 Task: Look for organic products only.
Action: Mouse moved to (27, 154)
Screenshot: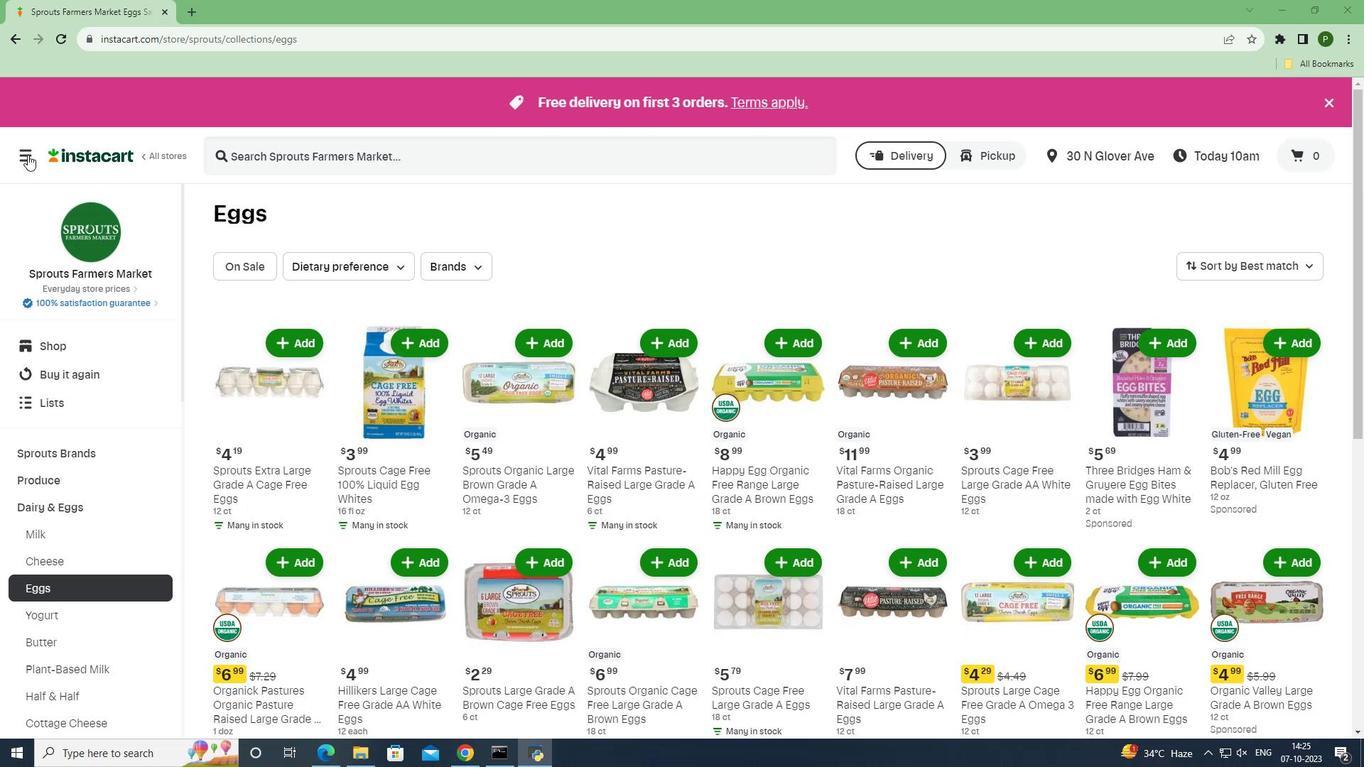 
Action: Mouse pressed left at (27, 154)
Screenshot: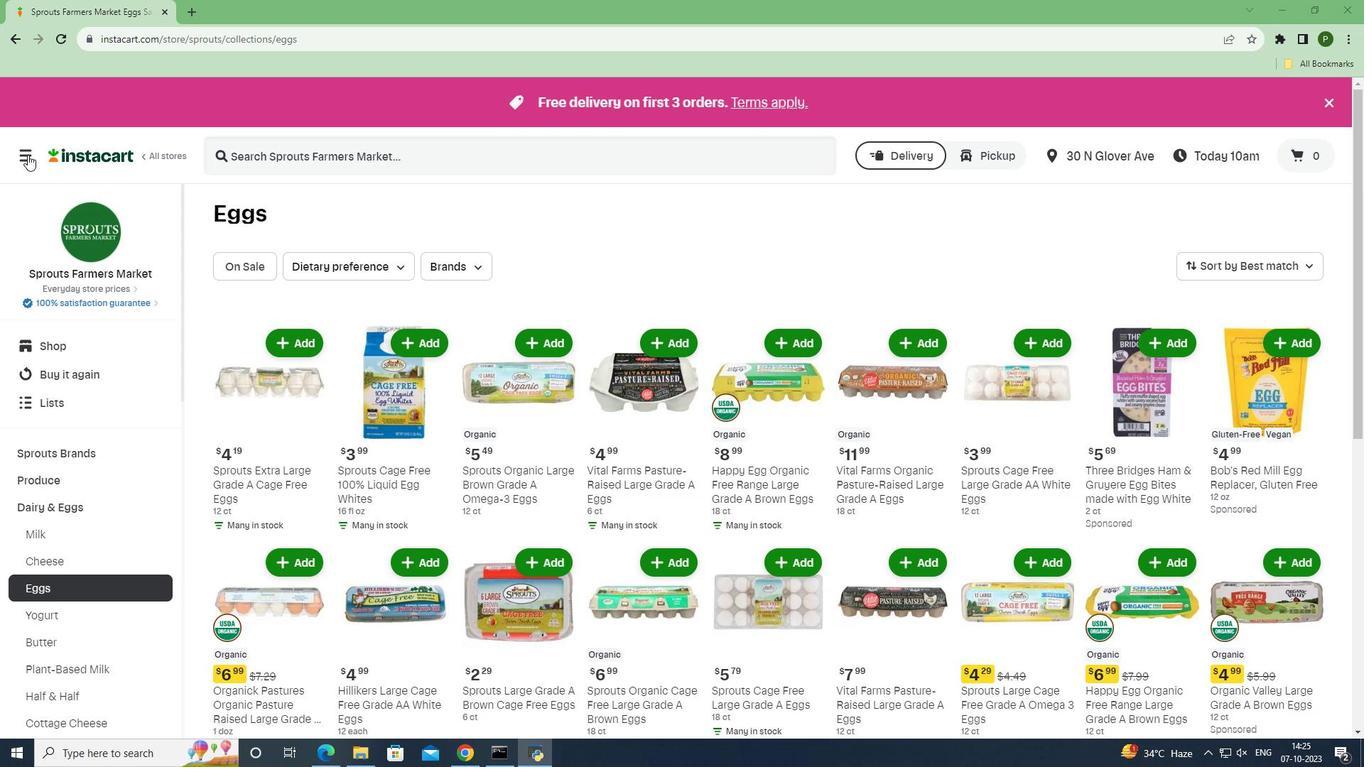
Action: Mouse moved to (37, 369)
Screenshot: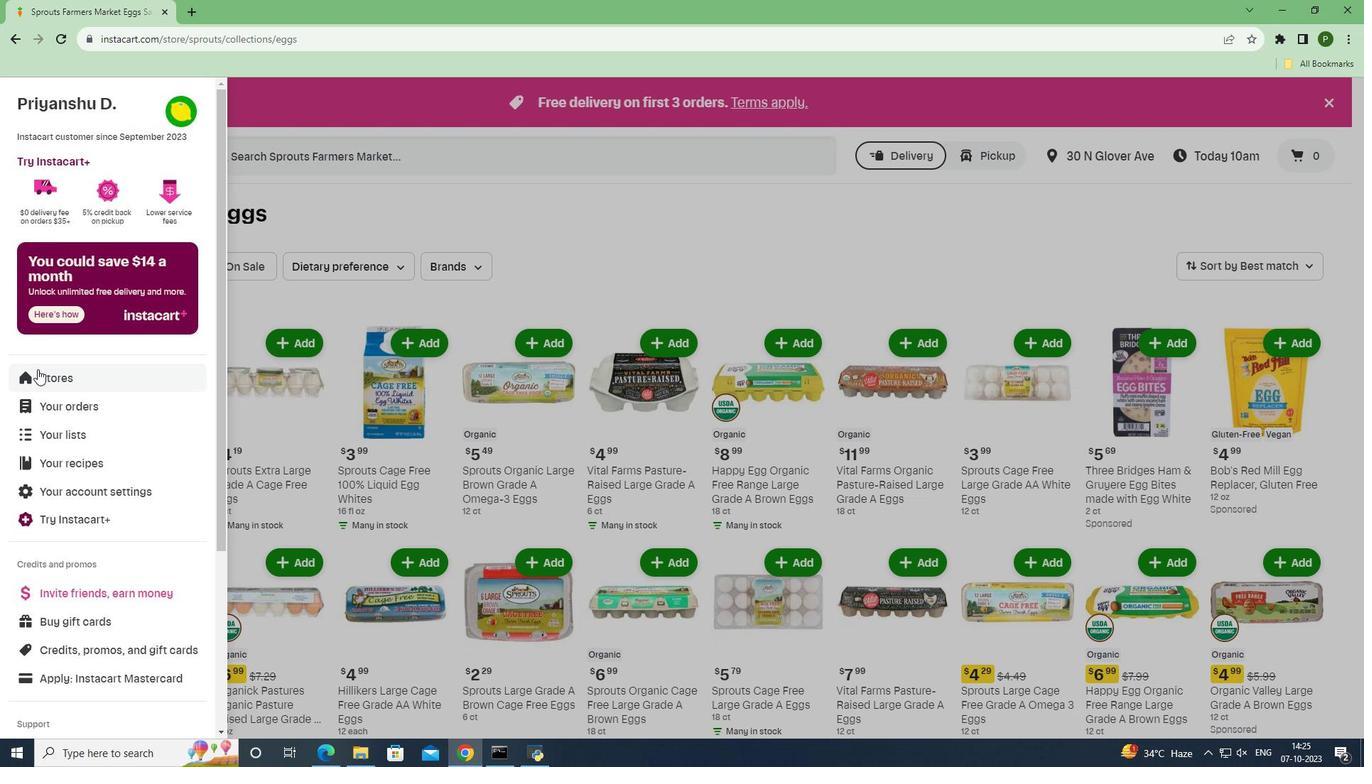 
Action: Mouse pressed left at (37, 369)
Screenshot: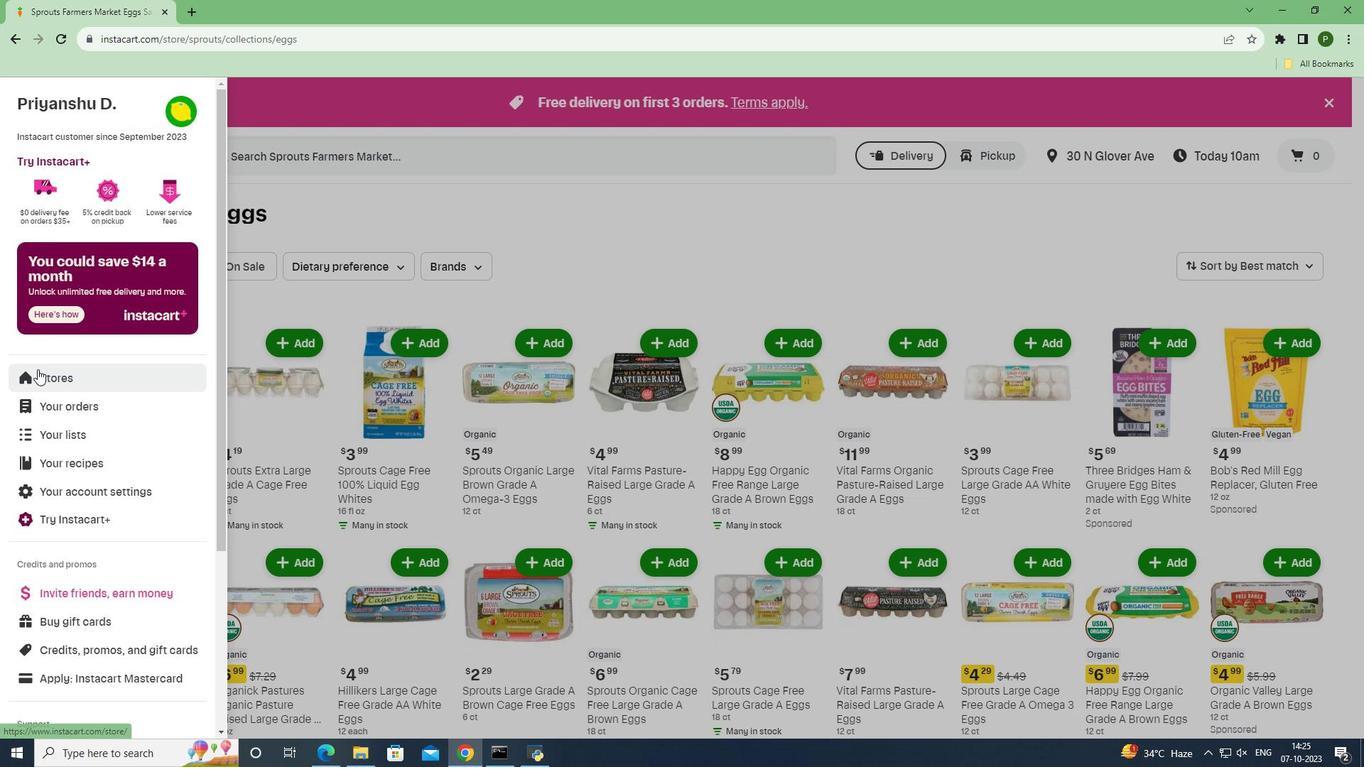
Action: Mouse moved to (316, 159)
Screenshot: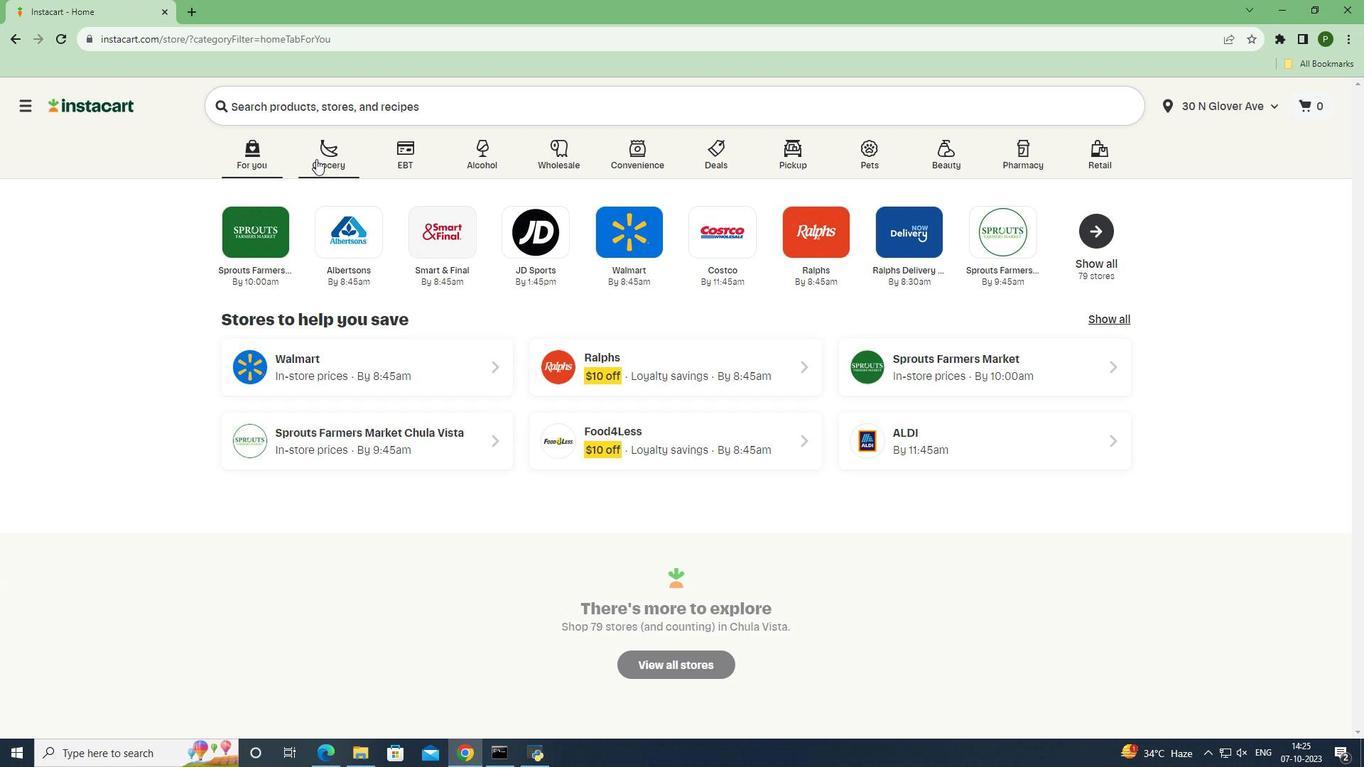 
Action: Mouse pressed left at (316, 159)
Screenshot: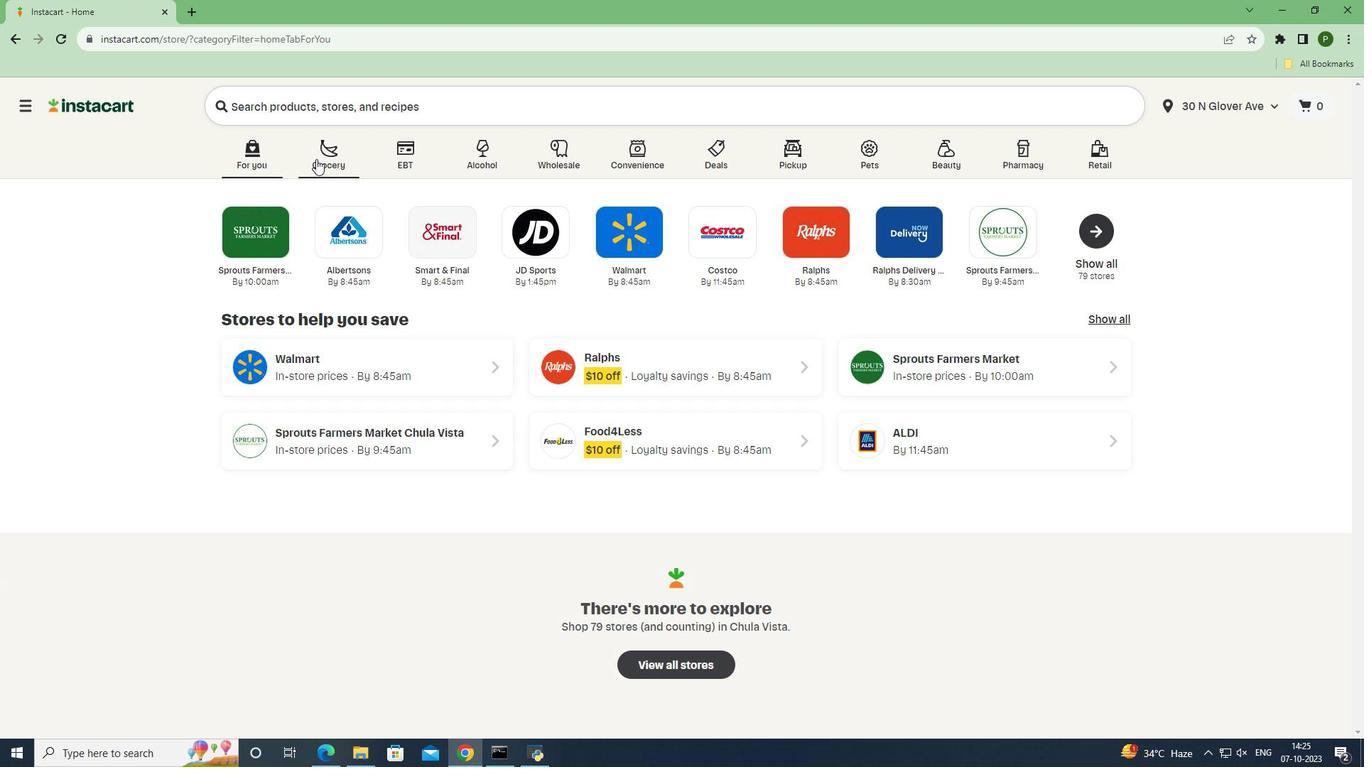 
Action: Mouse moved to (568, 332)
Screenshot: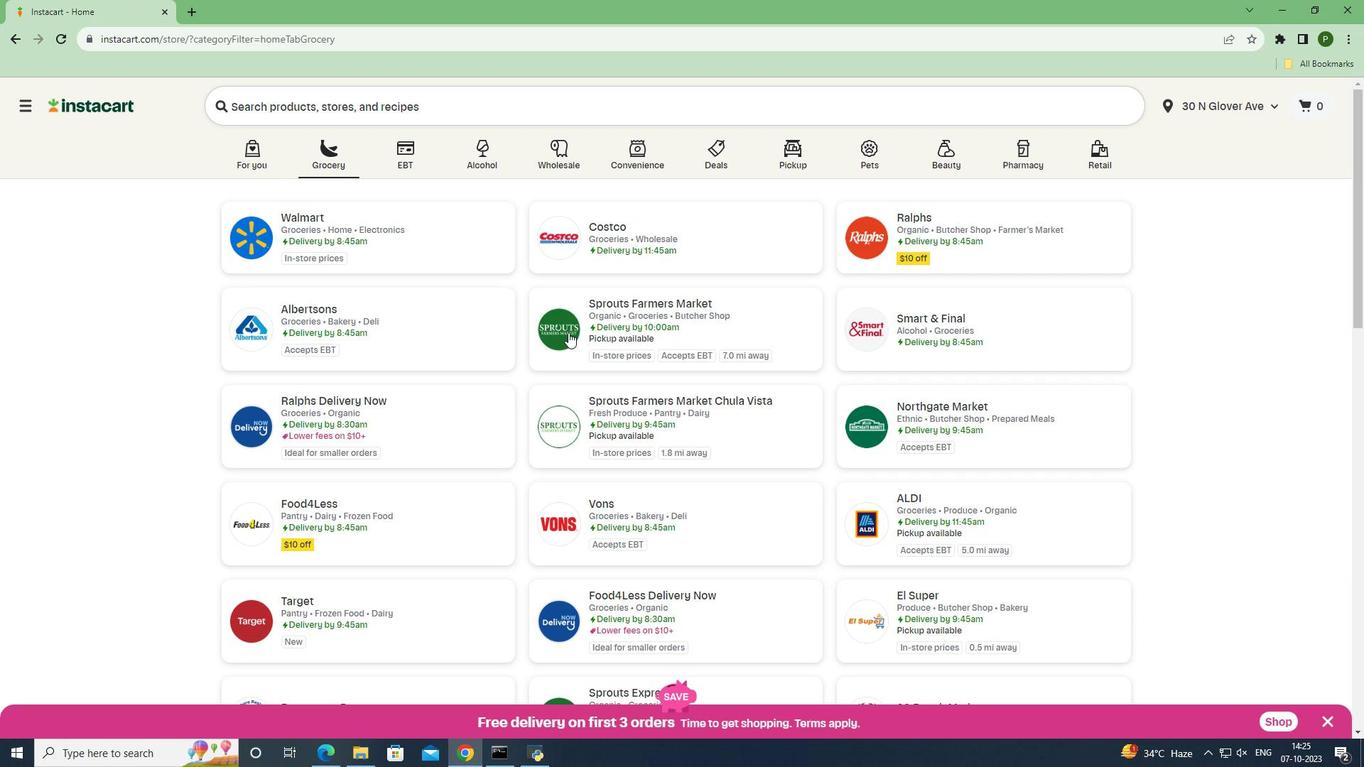 
Action: Mouse pressed left at (568, 332)
Screenshot: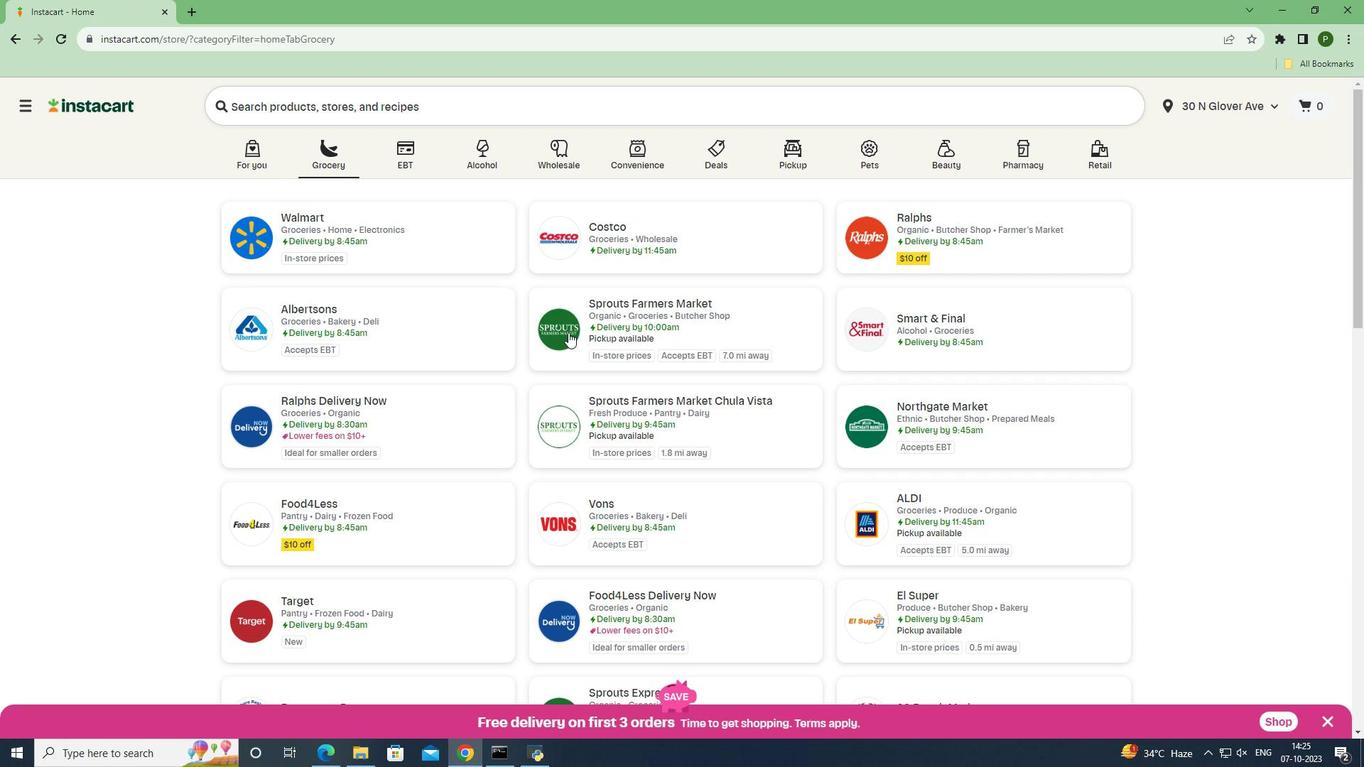 
Action: Mouse moved to (121, 508)
Screenshot: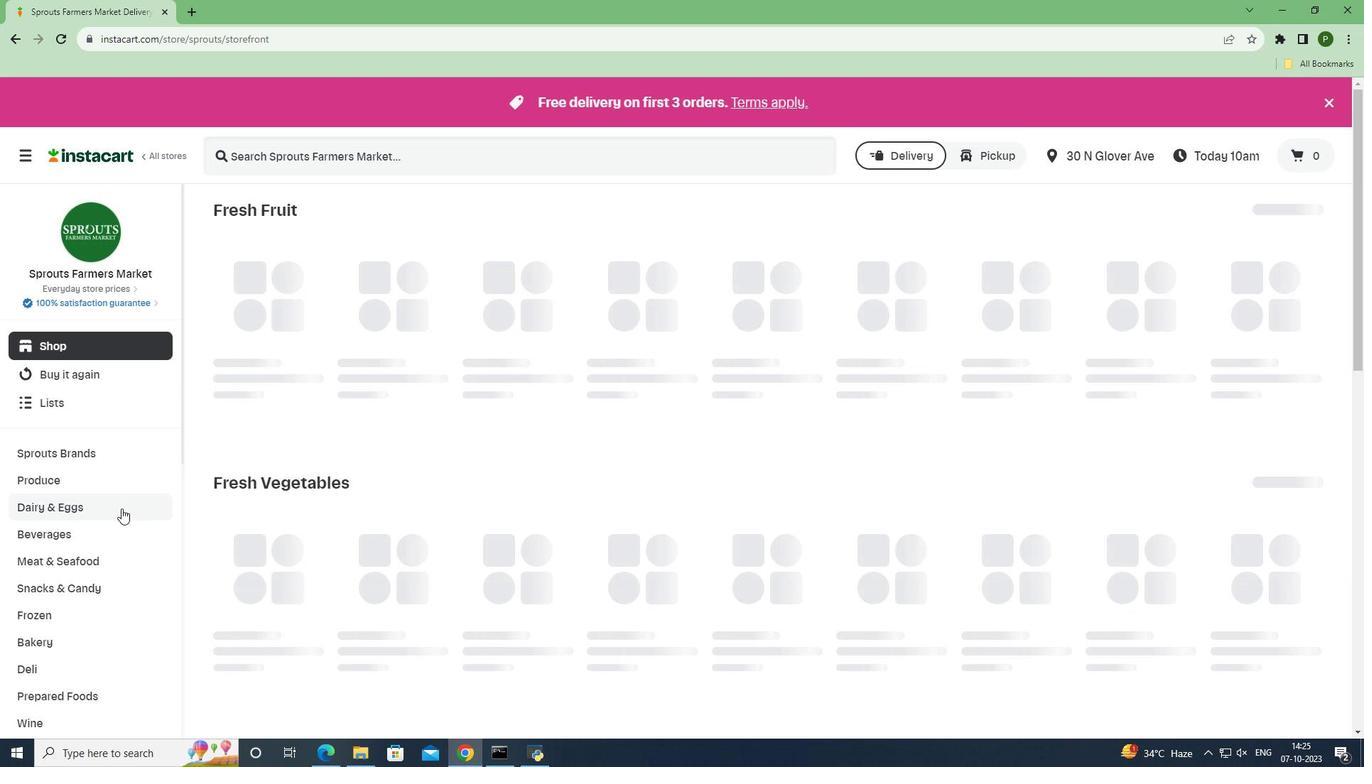 
Action: Mouse pressed left at (121, 508)
Screenshot: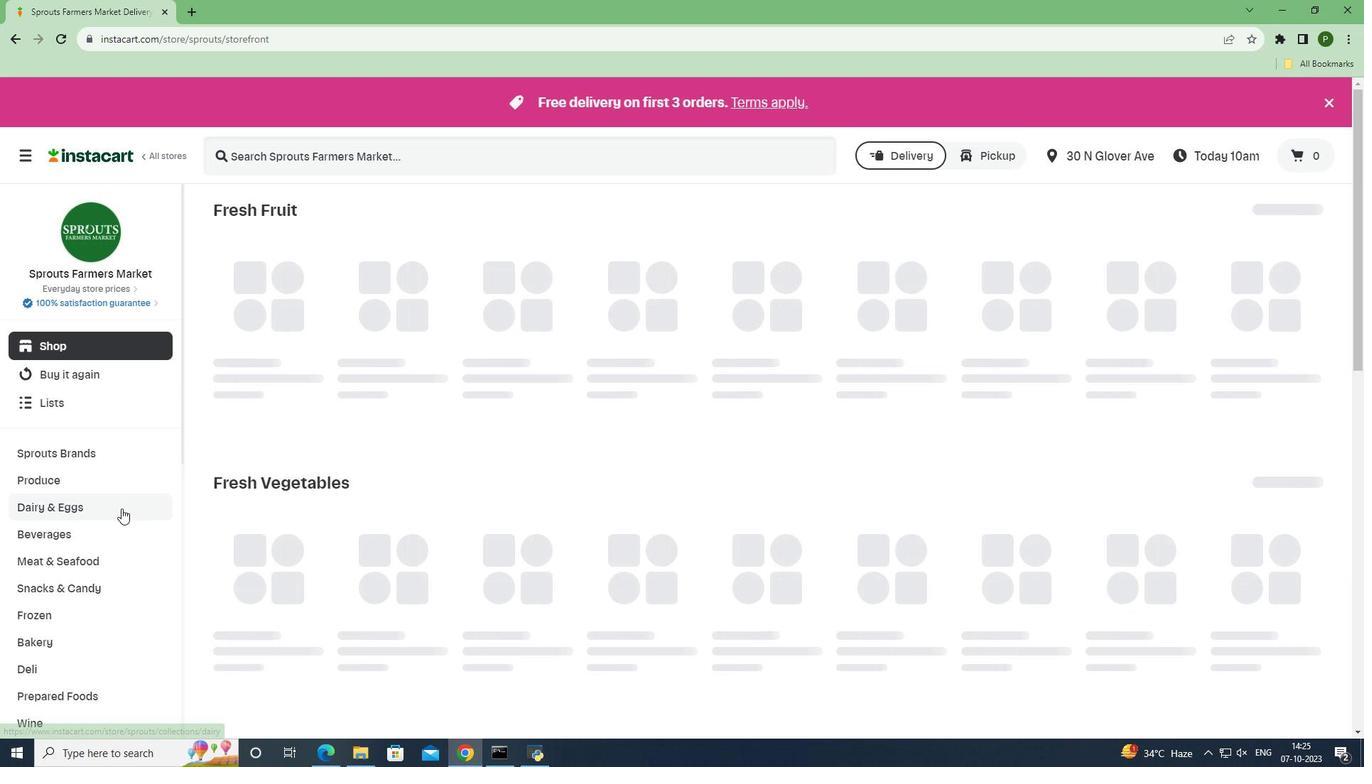 
Action: Mouse moved to (62, 609)
Screenshot: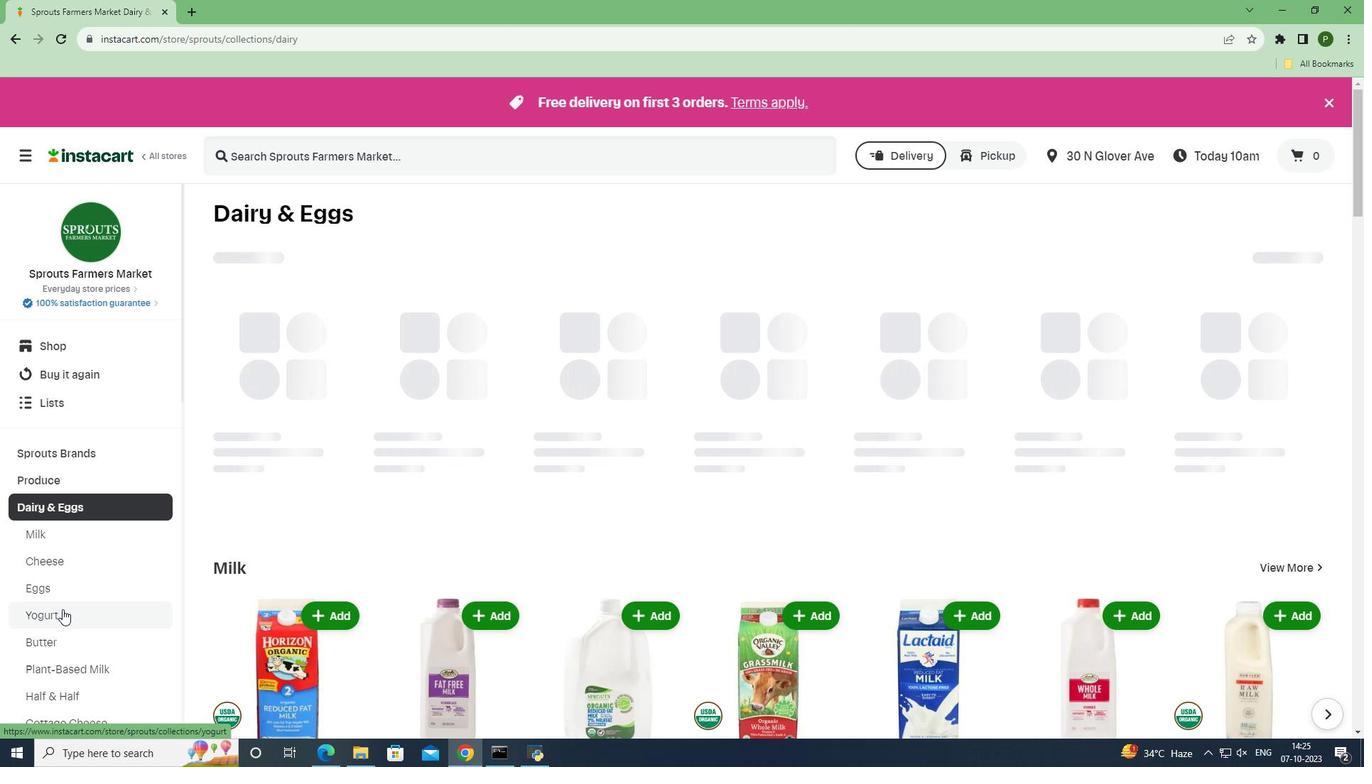 
Action: Mouse pressed left at (62, 609)
Screenshot: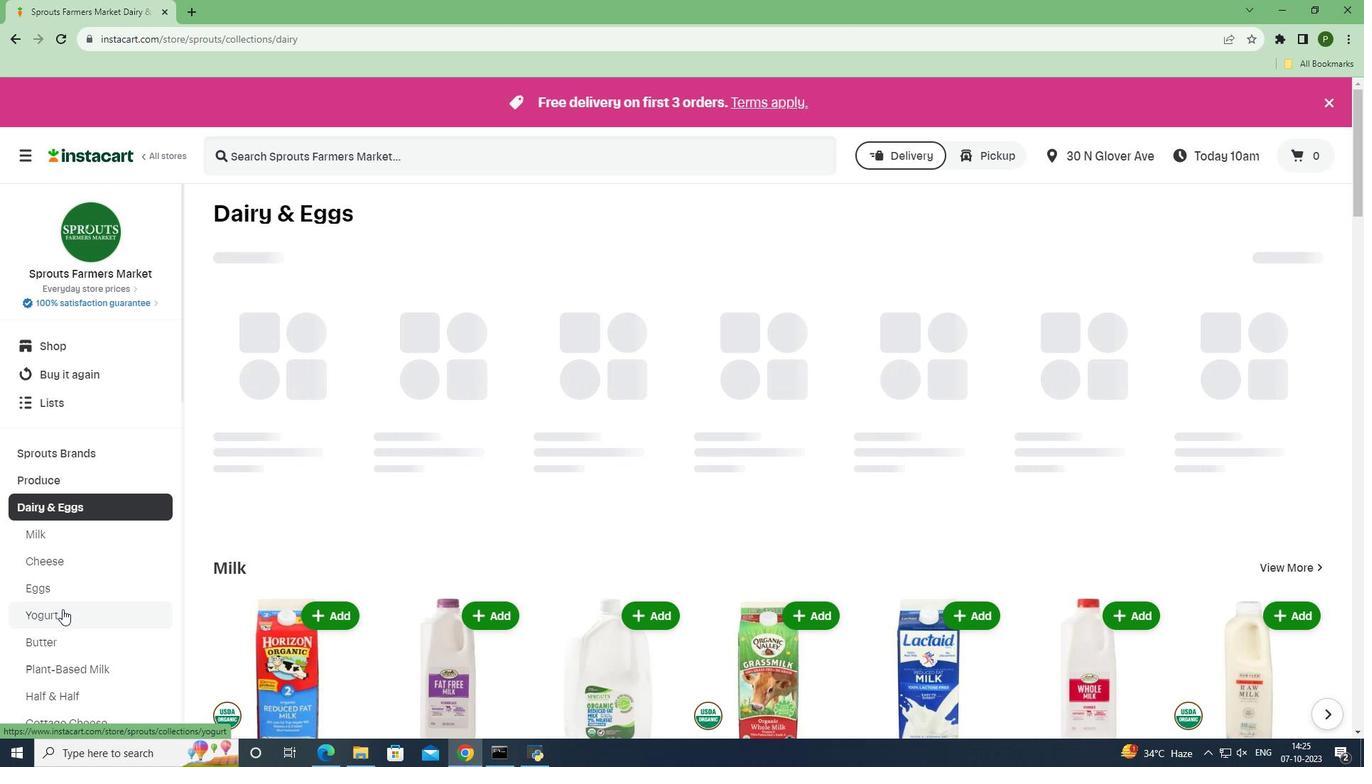 
Action: Mouse moved to (314, 317)
Screenshot: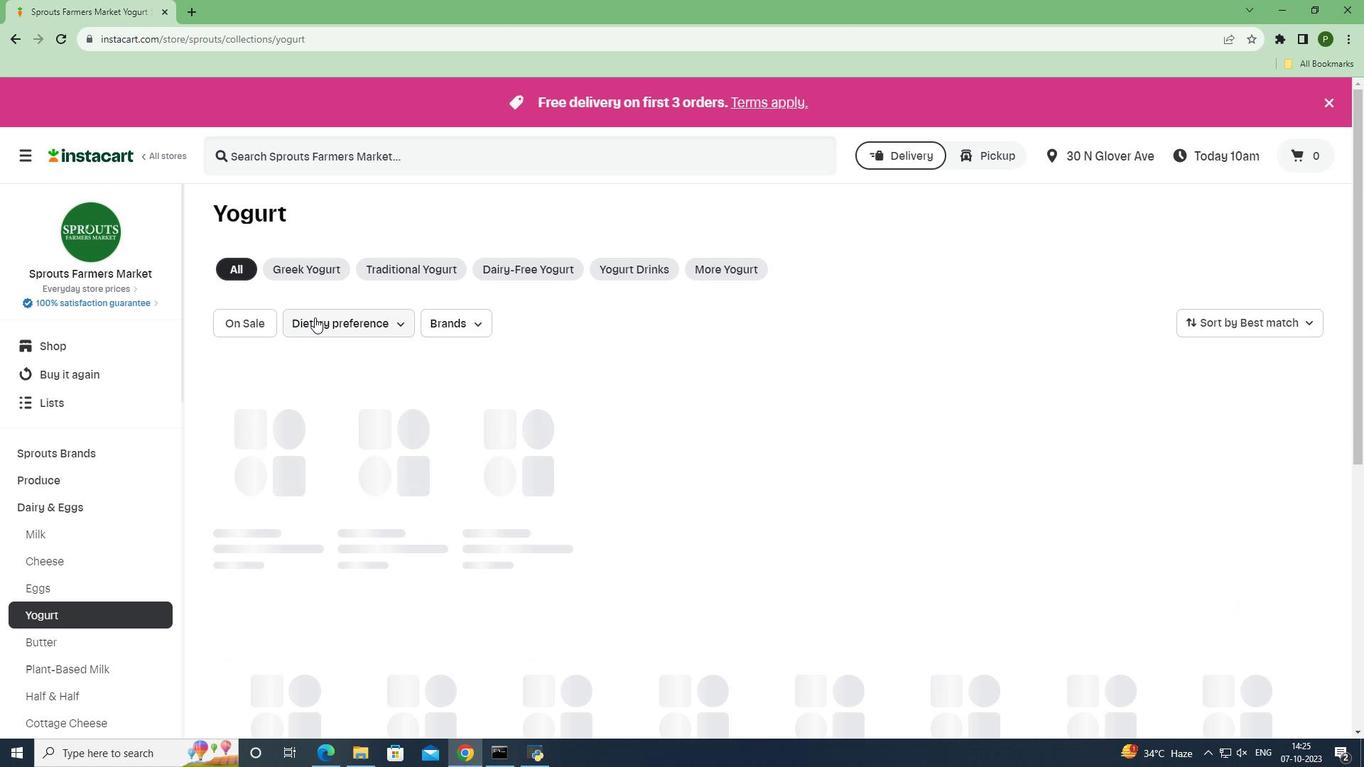 
Action: Mouse pressed left at (314, 317)
Screenshot: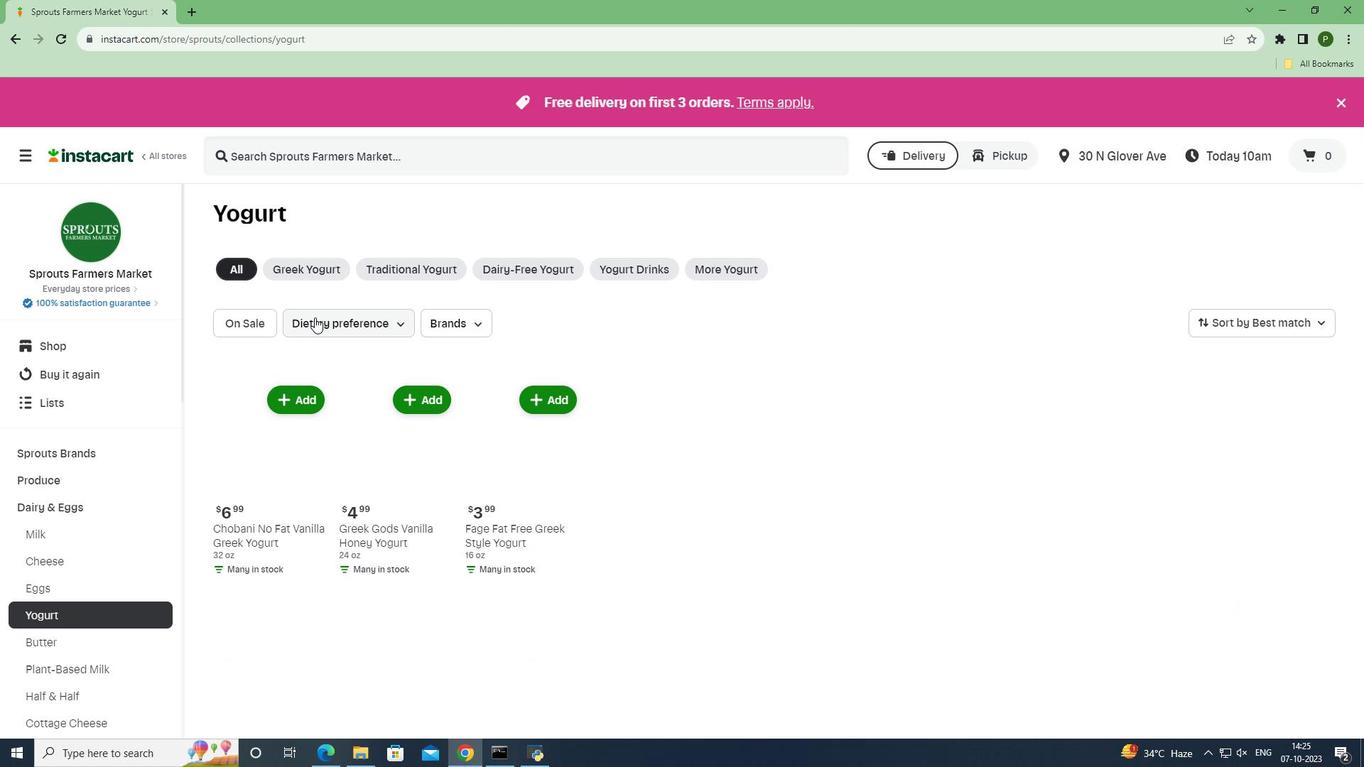 
Action: Mouse pressed left at (314, 317)
Screenshot: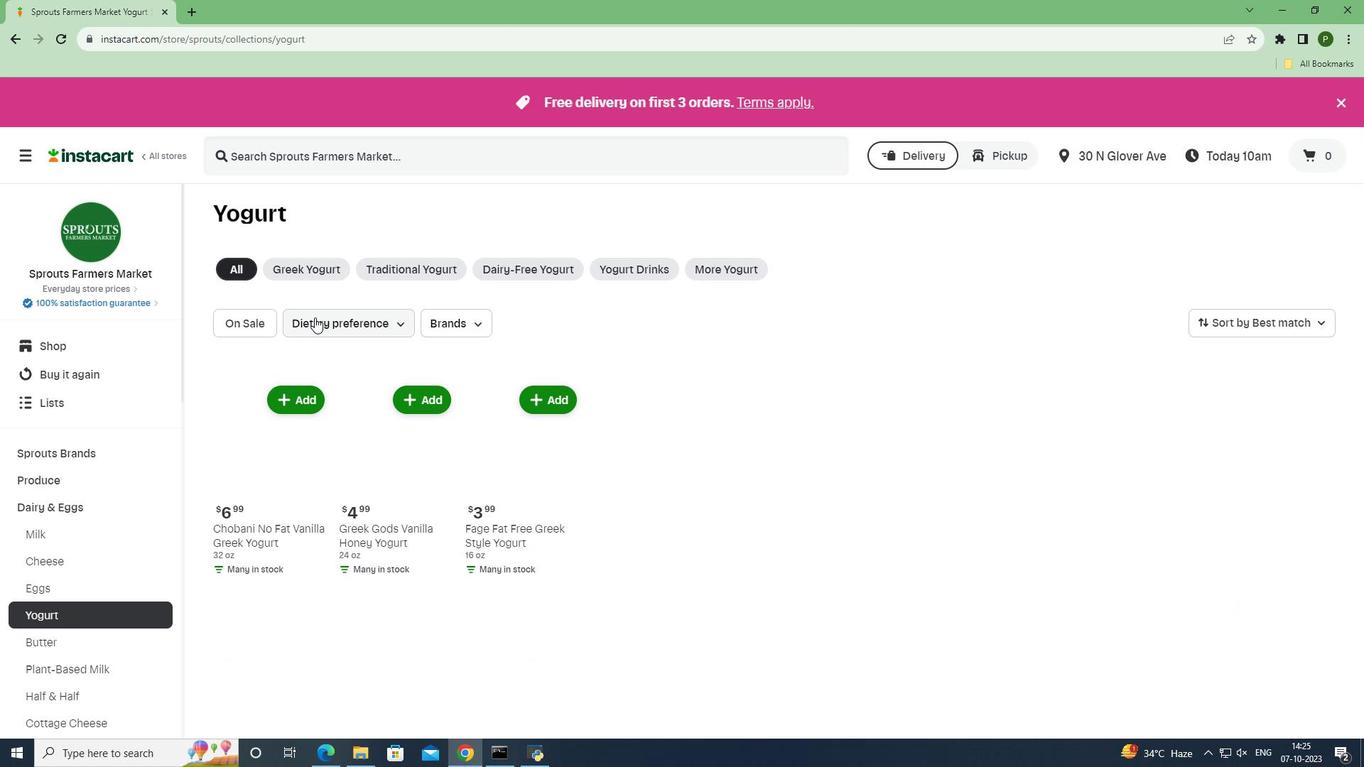 
Action: Mouse moved to (315, 317)
Screenshot: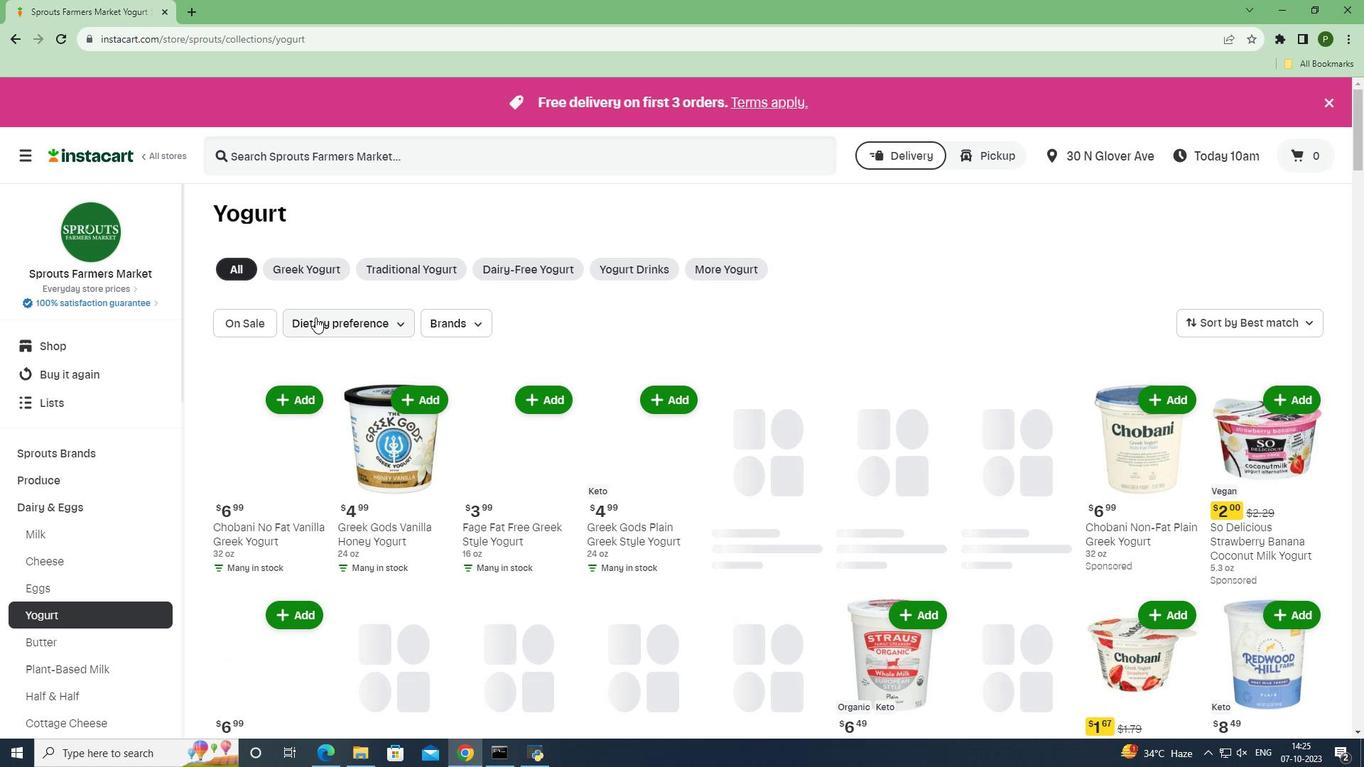 
Action: Mouse pressed left at (315, 317)
Screenshot: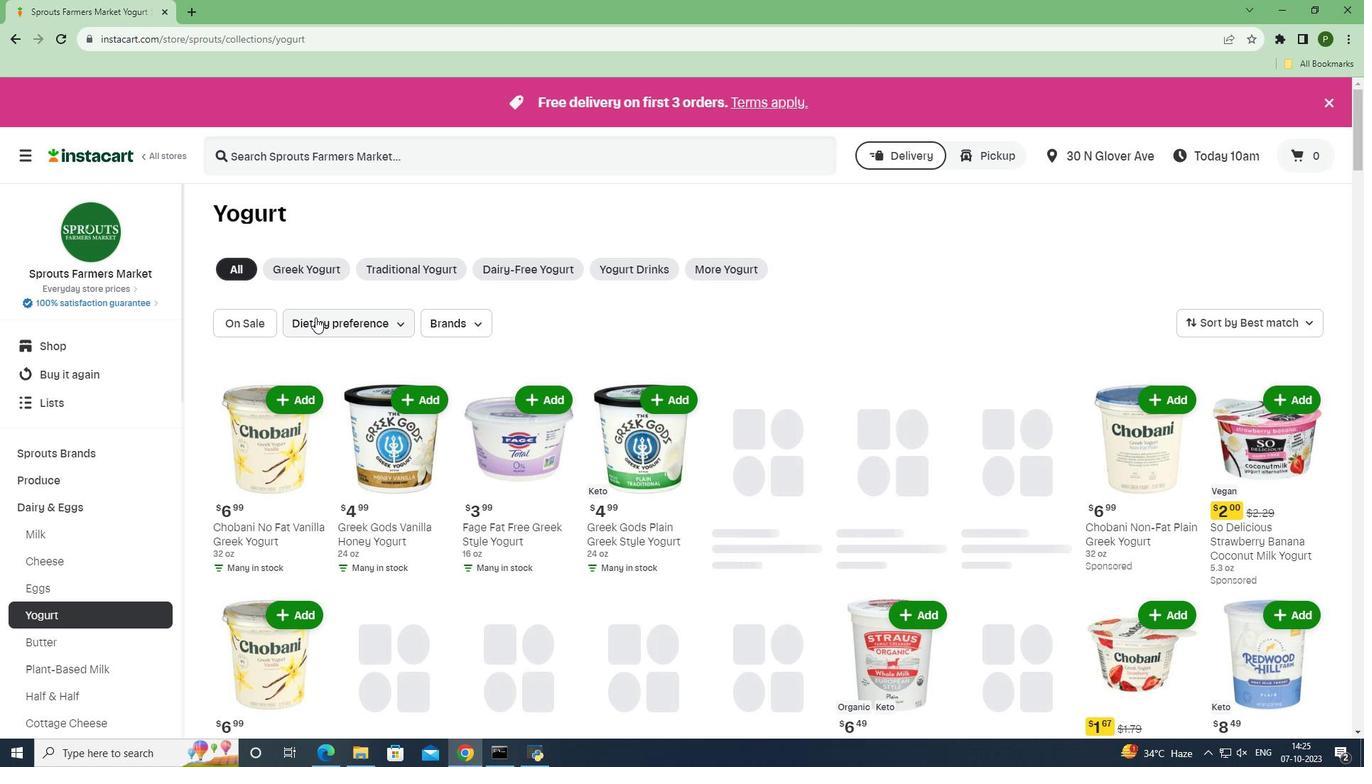 
Action: Mouse moved to (332, 362)
Screenshot: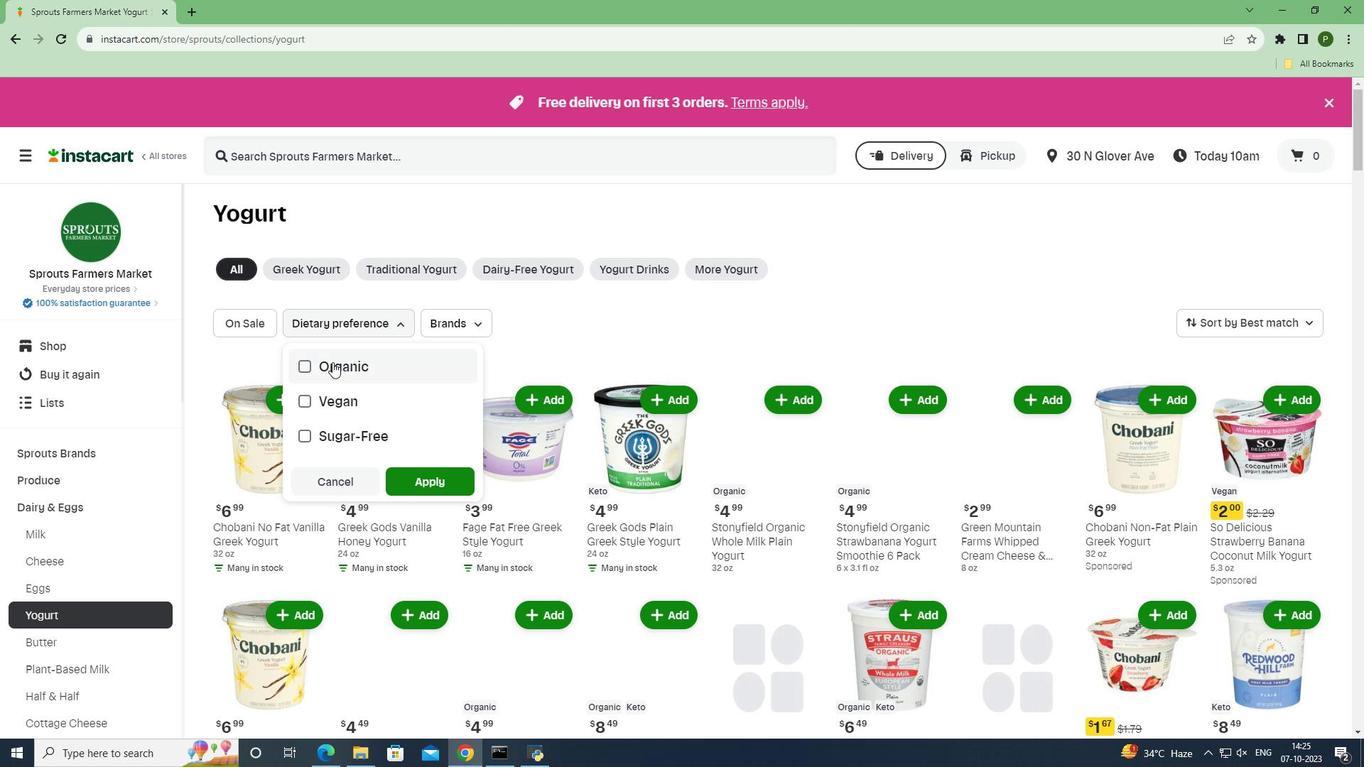 
Action: Mouse pressed left at (332, 362)
Screenshot: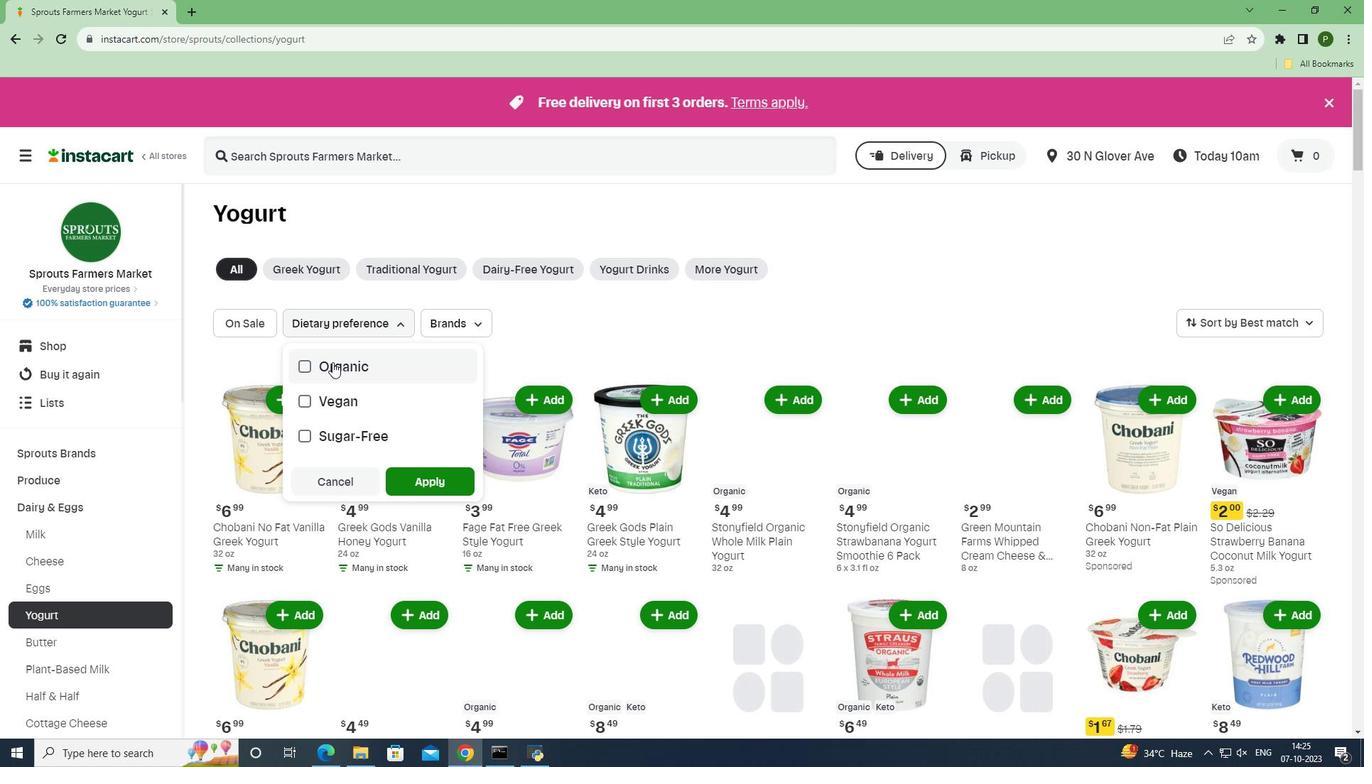 
Action: Mouse moved to (403, 471)
Screenshot: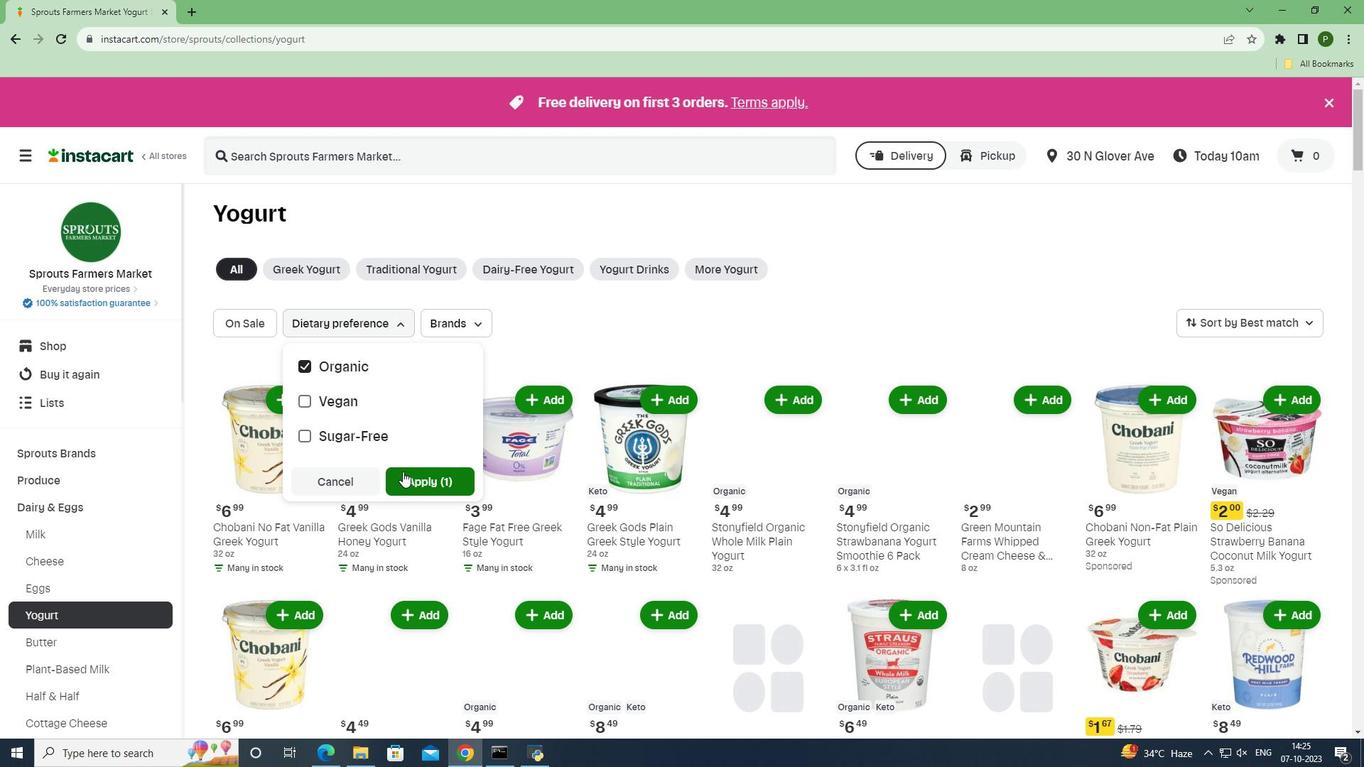 
Action: Mouse pressed left at (403, 471)
Screenshot: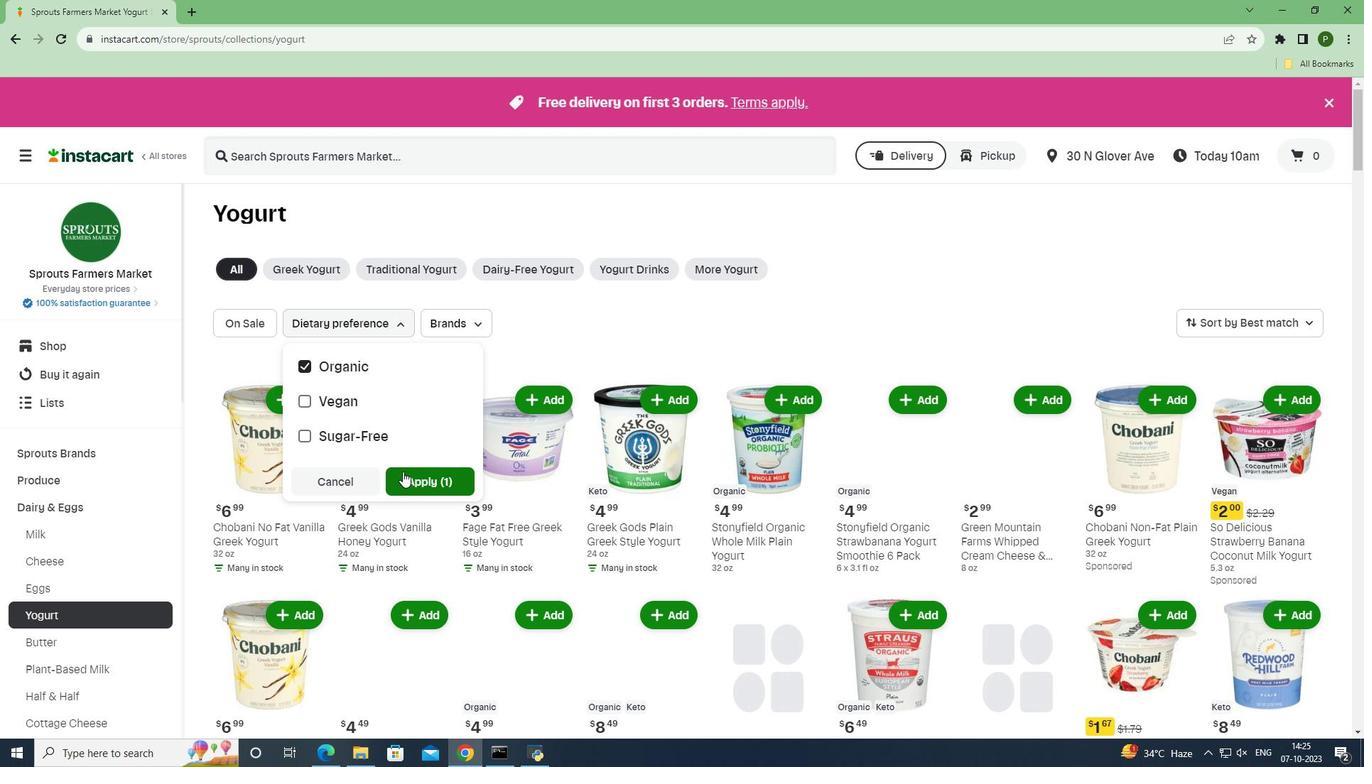 
Action: Mouse moved to (629, 547)
Screenshot: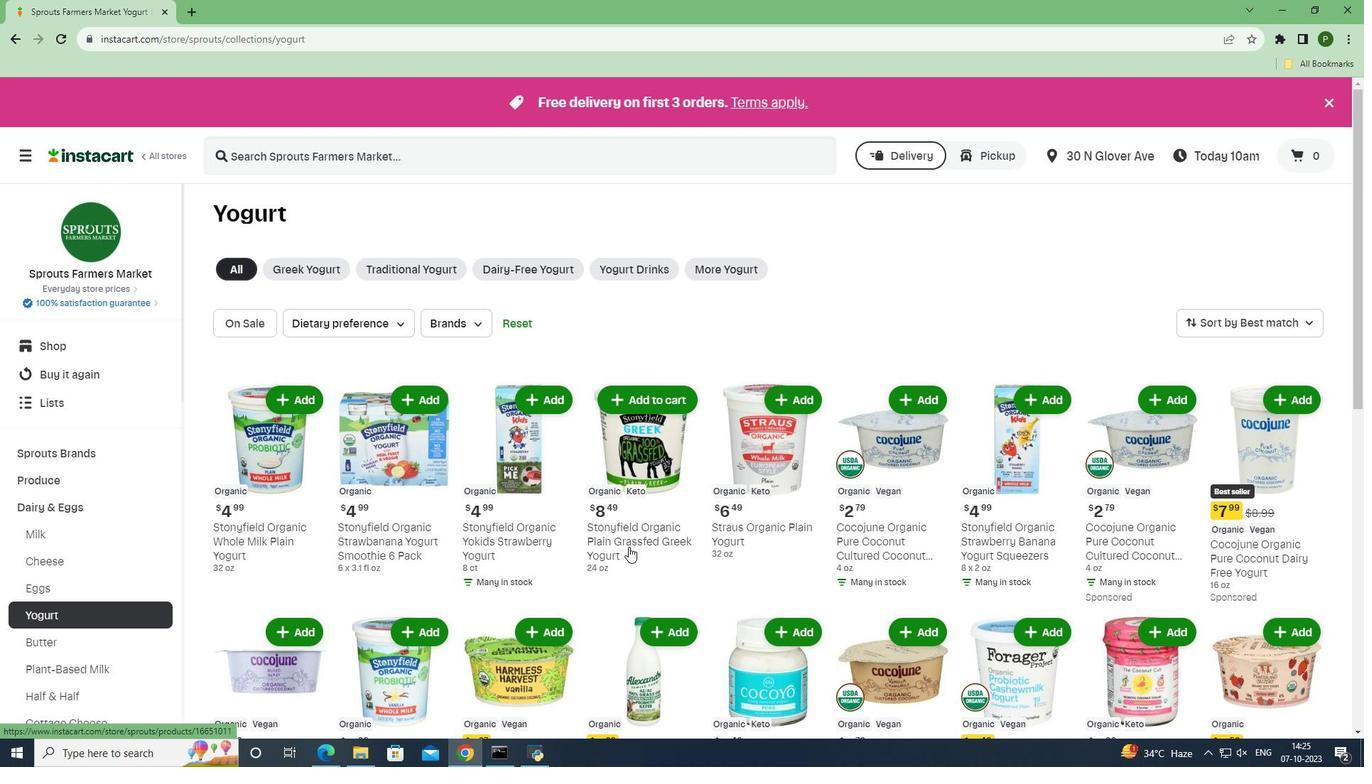 
